 Task: Add Hot Italian Pork Sausage Links to the cart.
Action: Mouse pressed left at (16, 129)
Screenshot: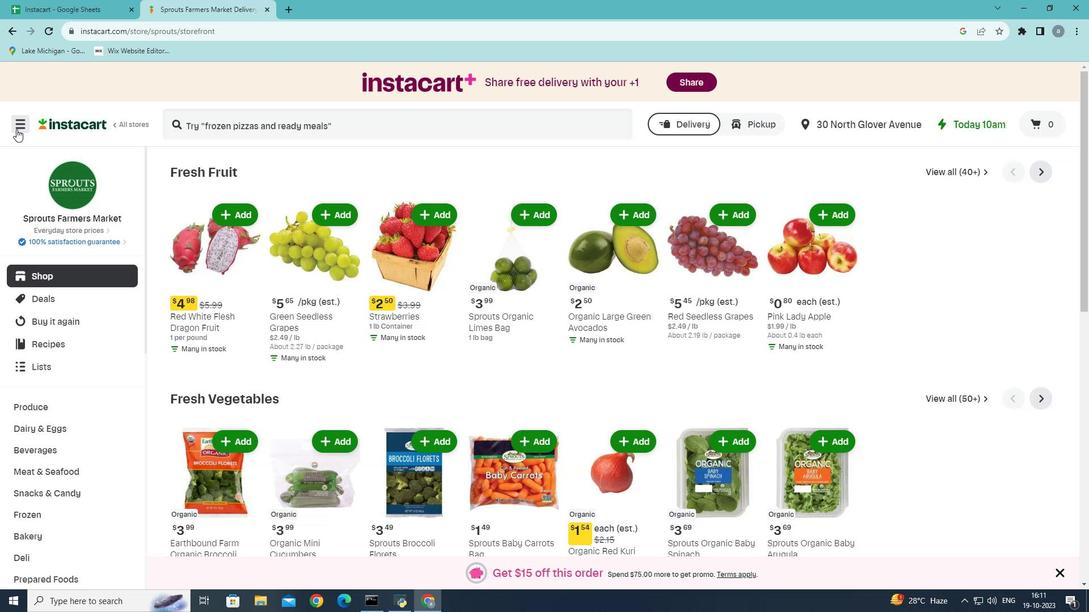 
Action: Mouse moved to (55, 327)
Screenshot: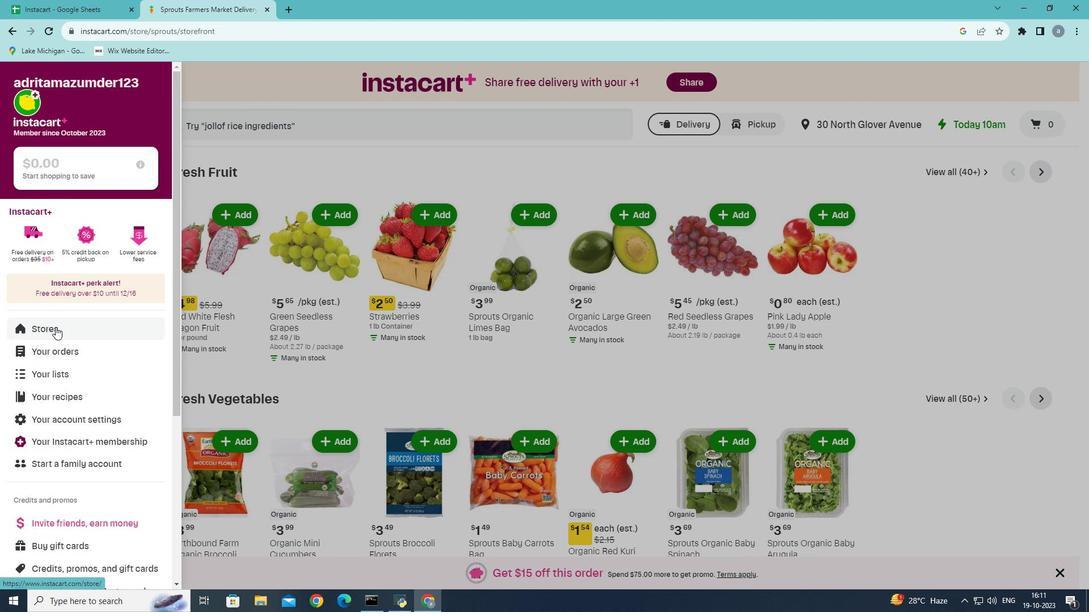 
Action: Mouse pressed left at (55, 327)
Screenshot: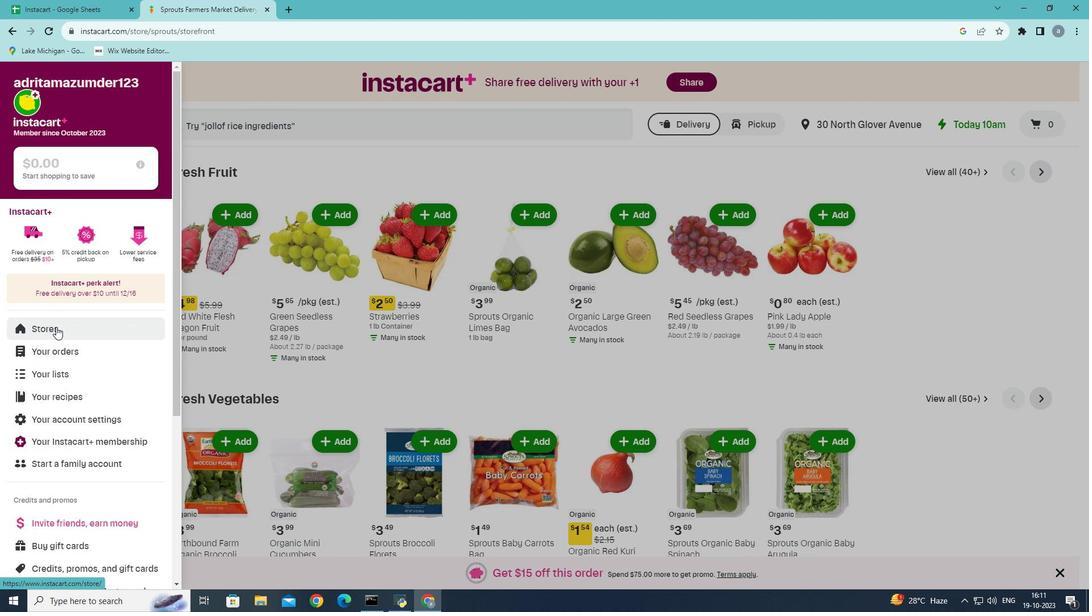 
Action: Mouse moved to (272, 125)
Screenshot: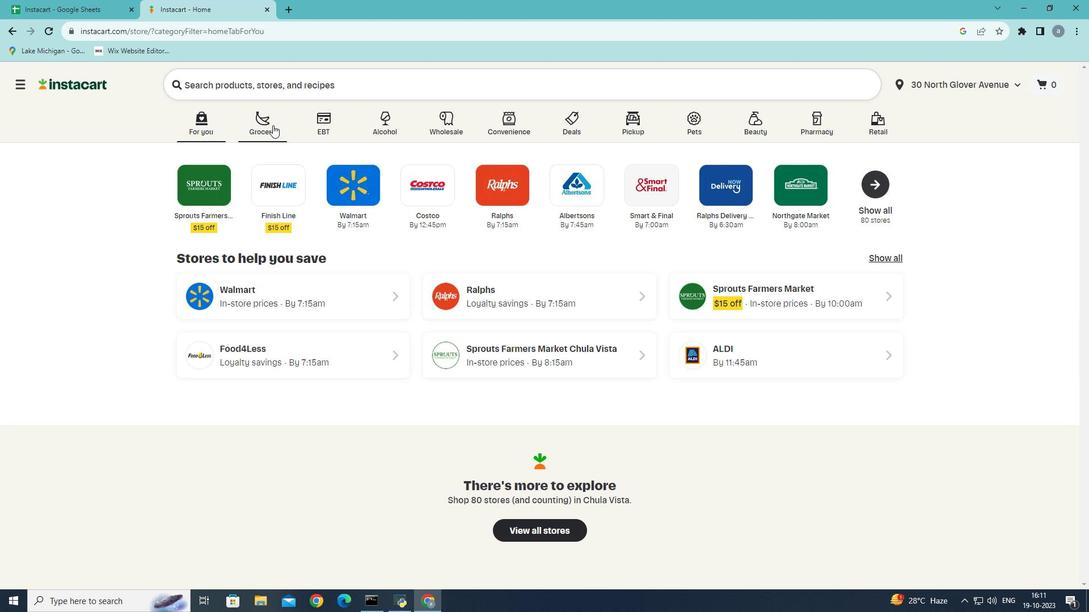 
Action: Mouse pressed left at (272, 125)
Screenshot: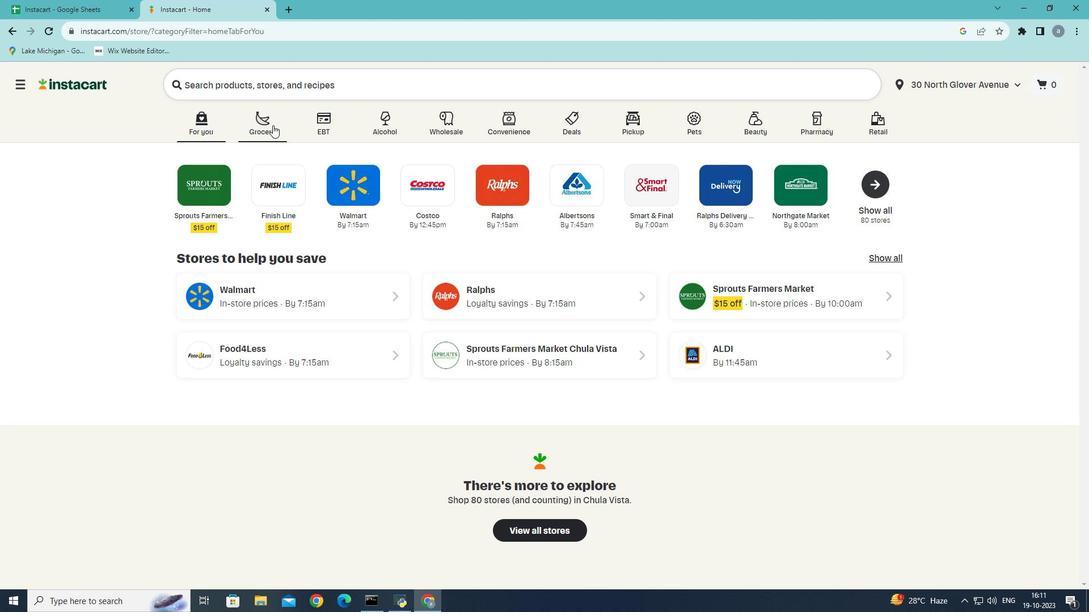 
Action: Mouse moved to (262, 337)
Screenshot: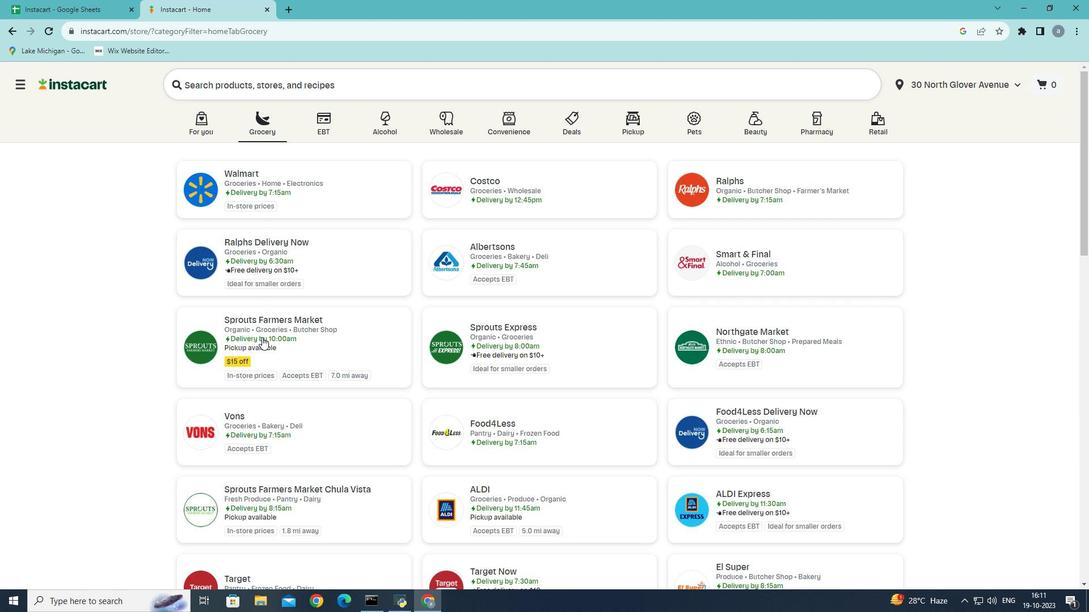 
Action: Mouse pressed left at (262, 337)
Screenshot: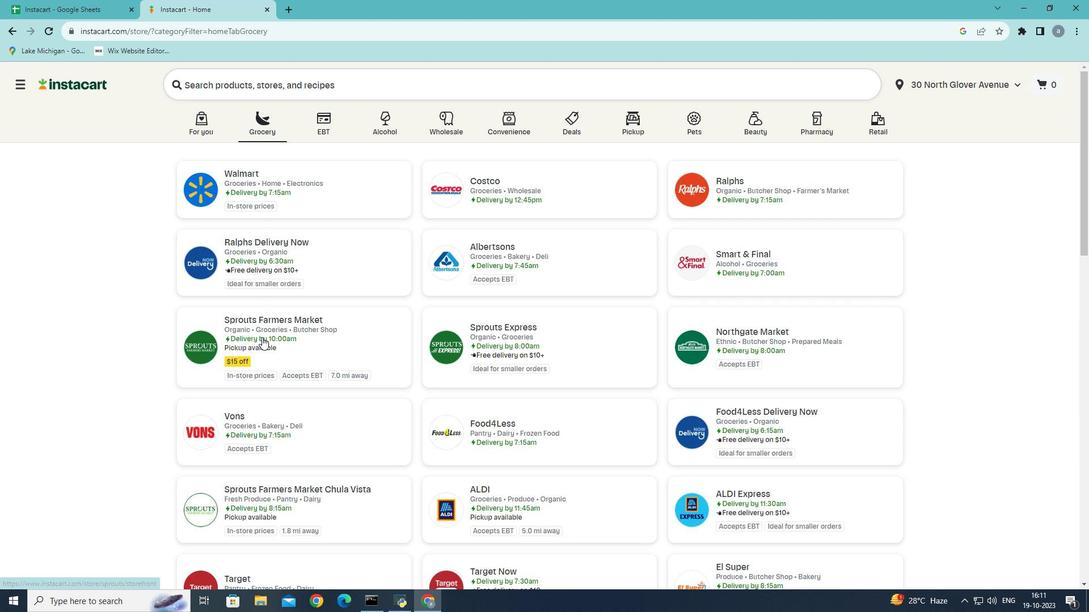 
Action: Mouse moved to (45, 471)
Screenshot: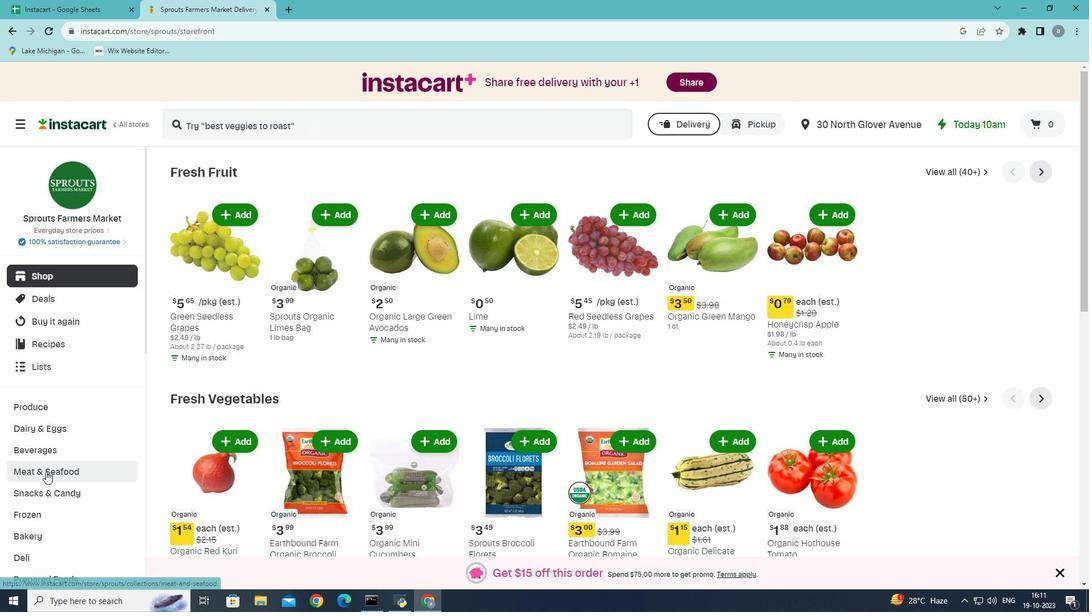 
Action: Mouse pressed left at (45, 471)
Screenshot: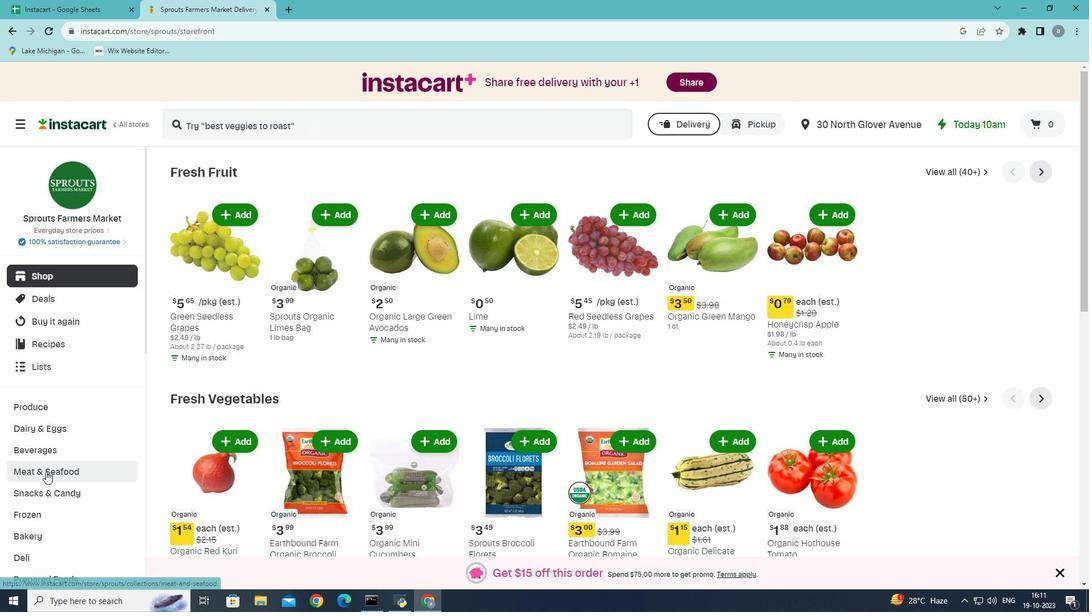 
Action: Mouse moved to (574, 201)
Screenshot: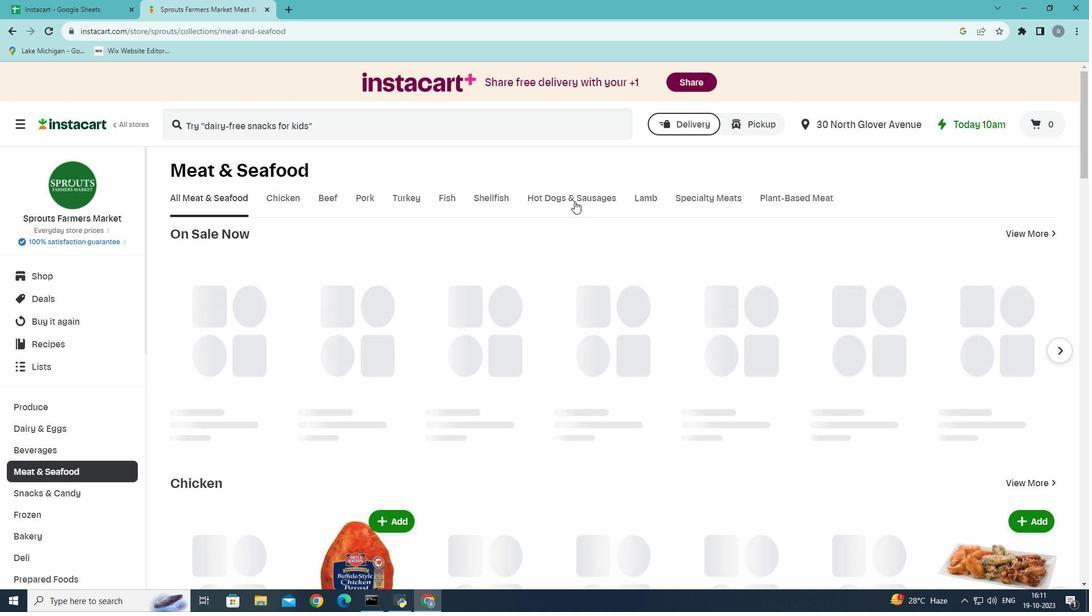 
Action: Mouse pressed left at (574, 201)
Screenshot: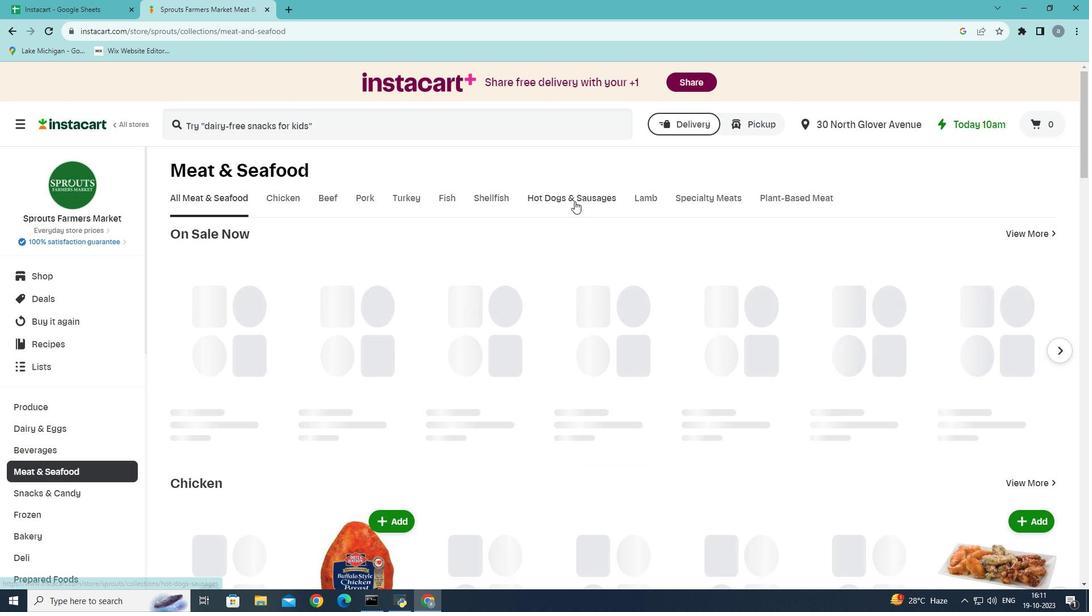 
Action: Mouse moved to (260, 250)
Screenshot: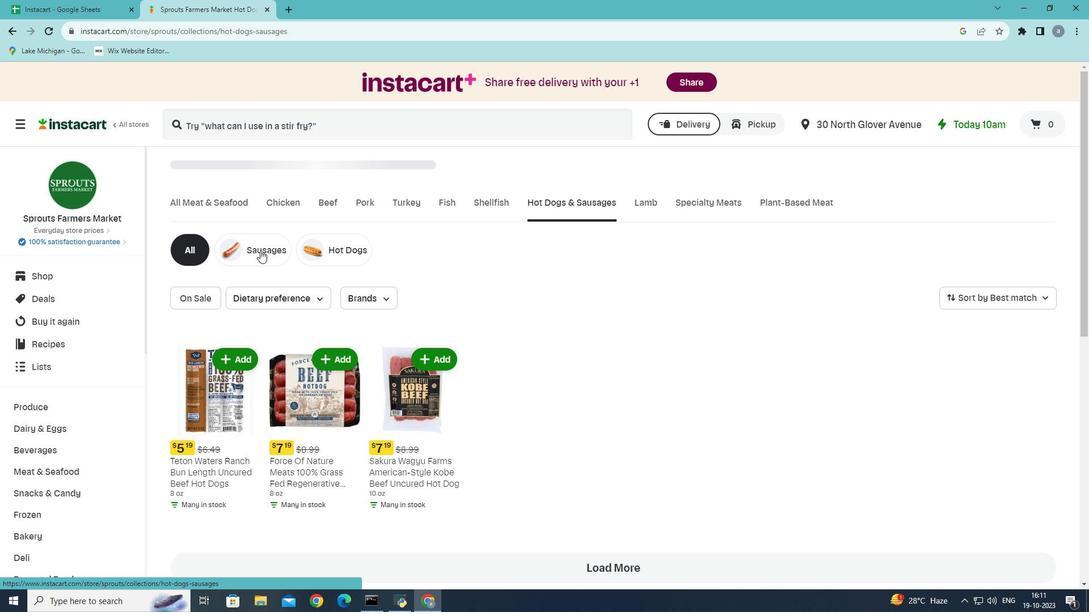 
Action: Mouse pressed left at (260, 250)
Screenshot: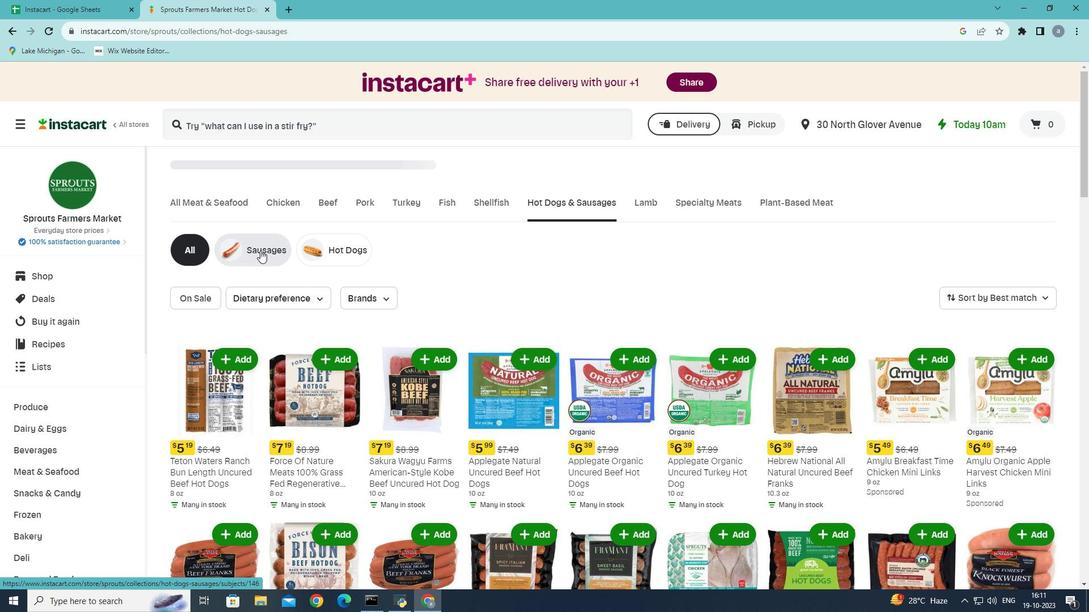 
Action: Mouse moved to (728, 465)
Screenshot: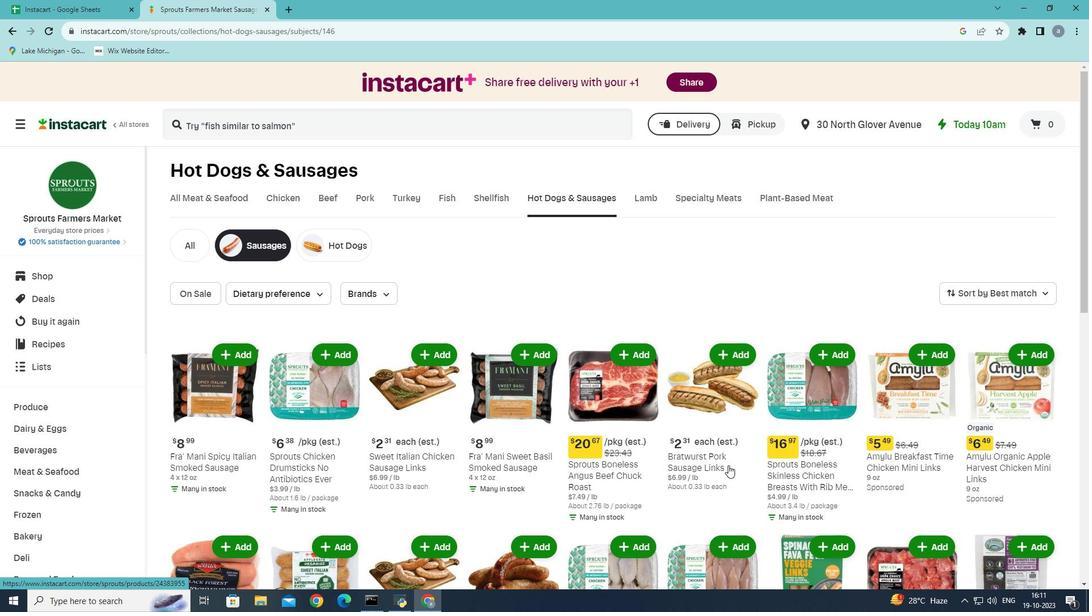 
Action: Mouse scrolled (728, 465) with delta (0, 0)
Screenshot: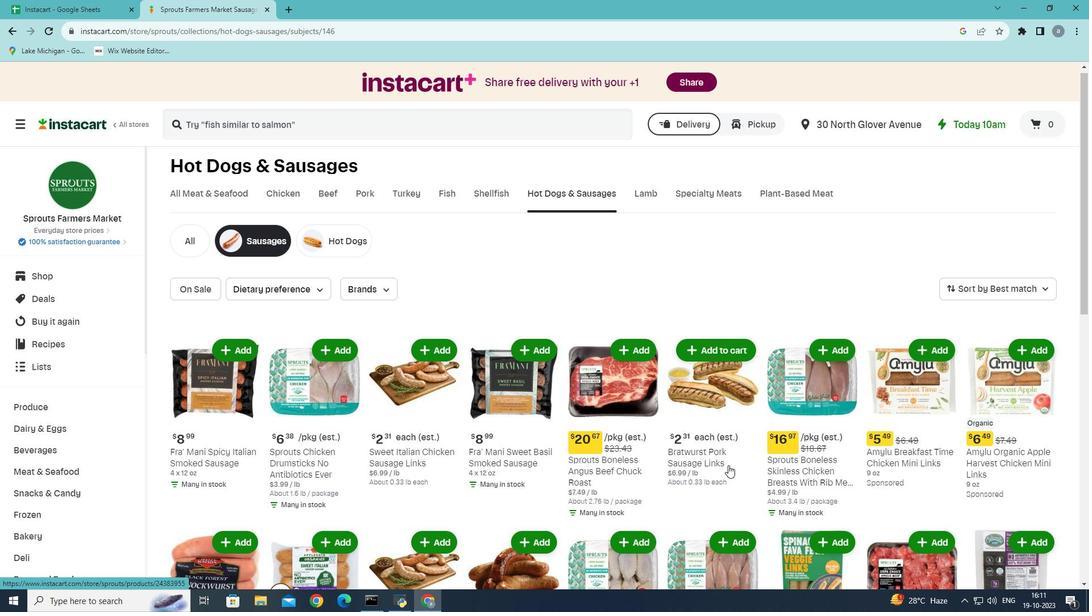 
Action: Mouse scrolled (728, 465) with delta (0, 0)
Screenshot: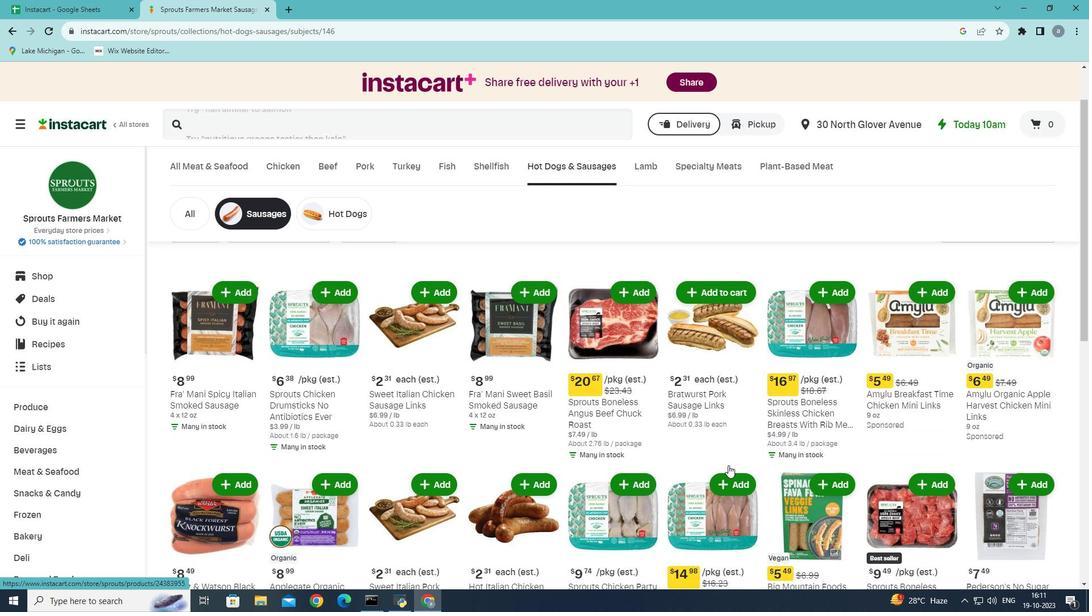 
Action: Mouse scrolled (728, 465) with delta (0, 0)
Screenshot: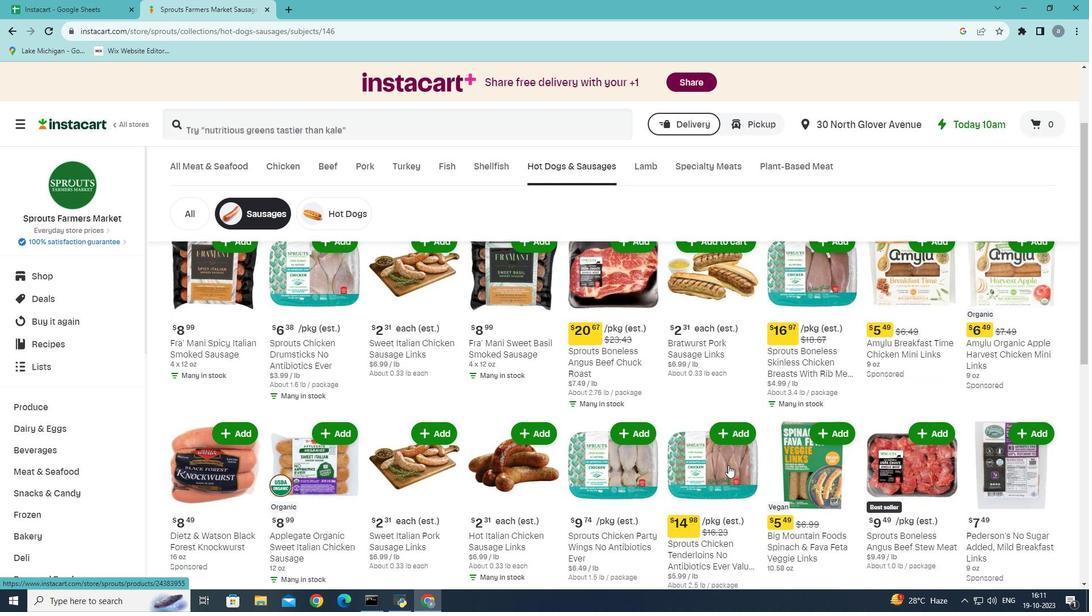 
Action: Mouse moved to (730, 465)
Screenshot: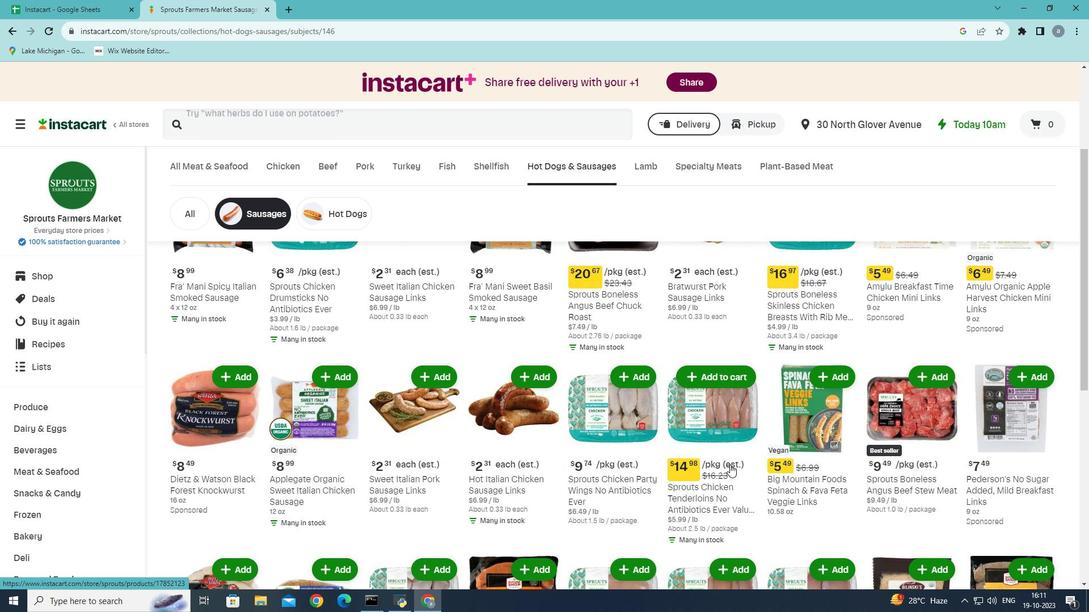 
Action: Mouse scrolled (730, 464) with delta (0, 0)
Screenshot: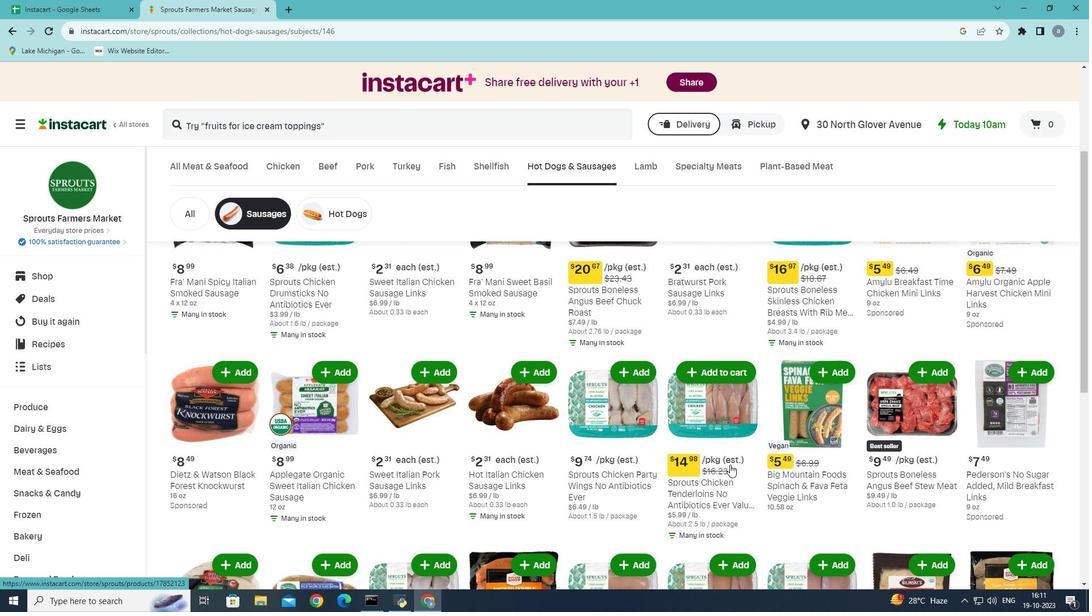 
Action: Mouse moved to (735, 461)
Screenshot: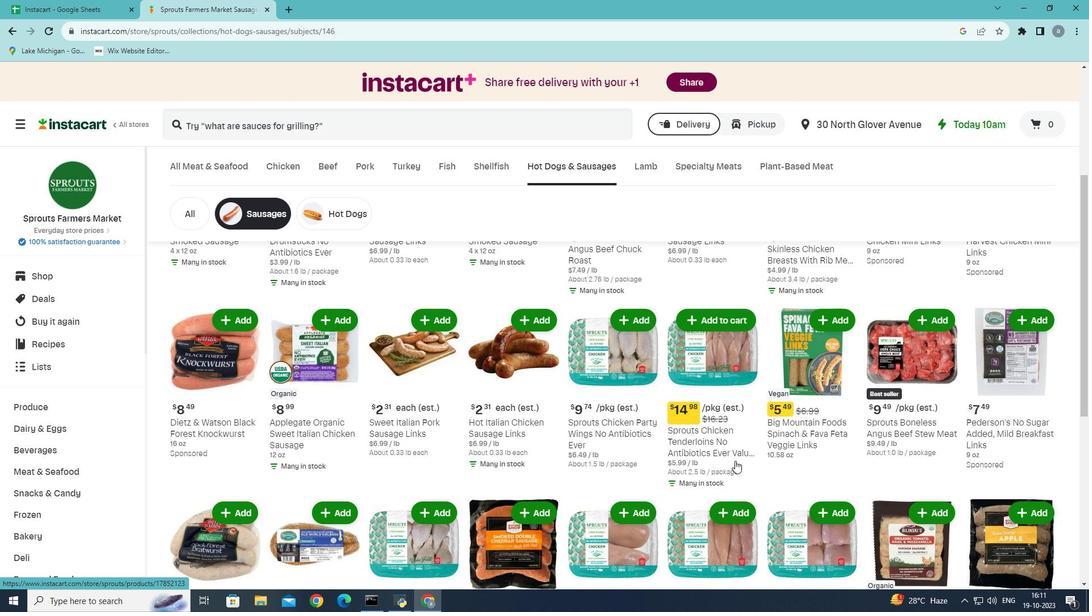 
Action: Mouse scrolled (735, 460) with delta (0, 0)
Screenshot: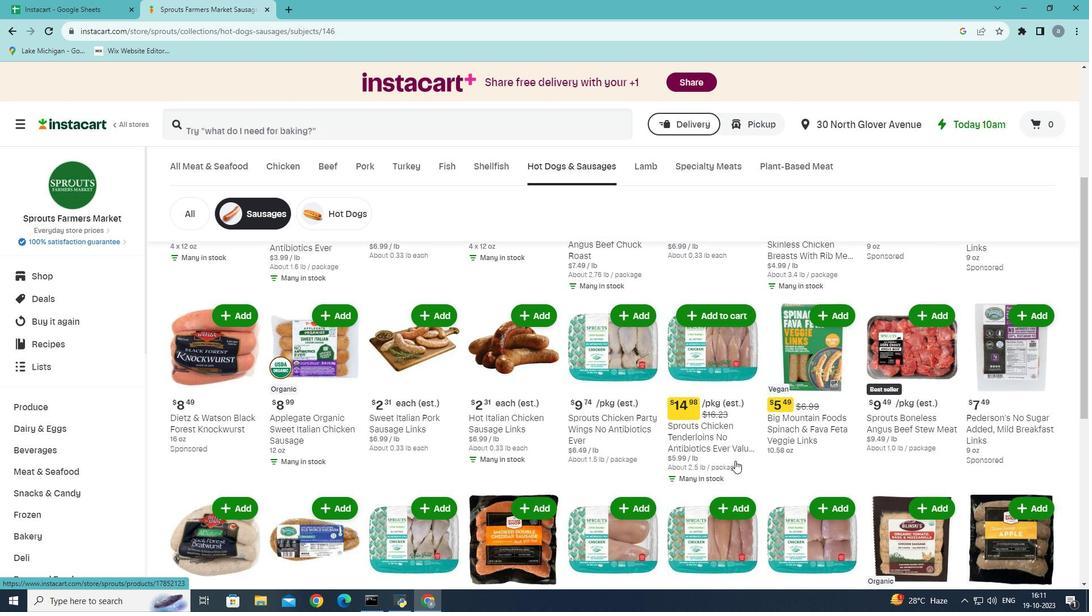 
Action: Mouse scrolled (735, 460) with delta (0, 0)
Screenshot: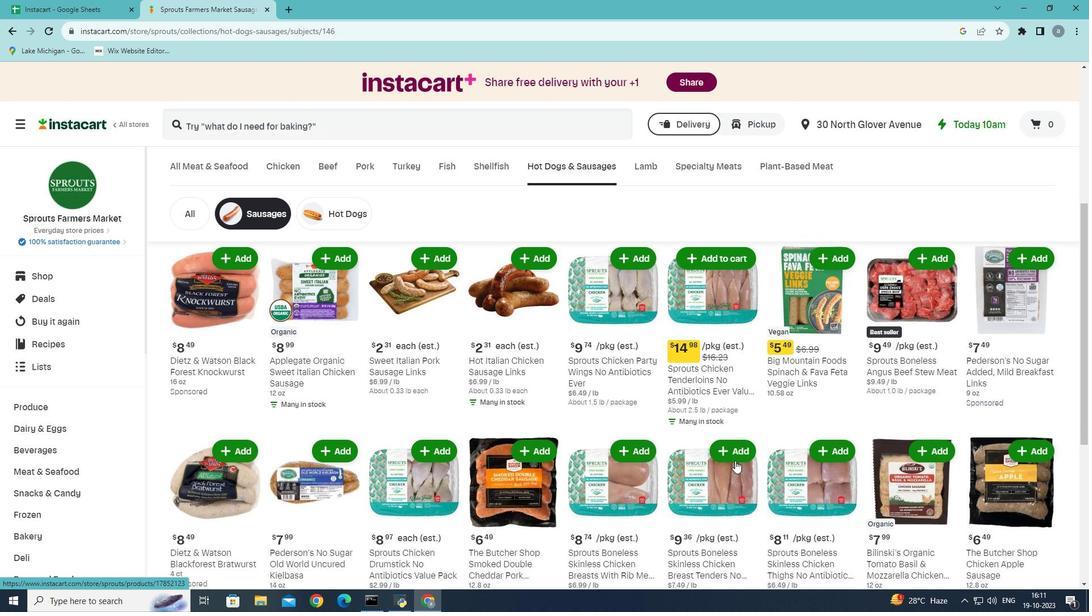 
Action: Mouse scrolled (735, 460) with delta (0, 0)
Screenshot: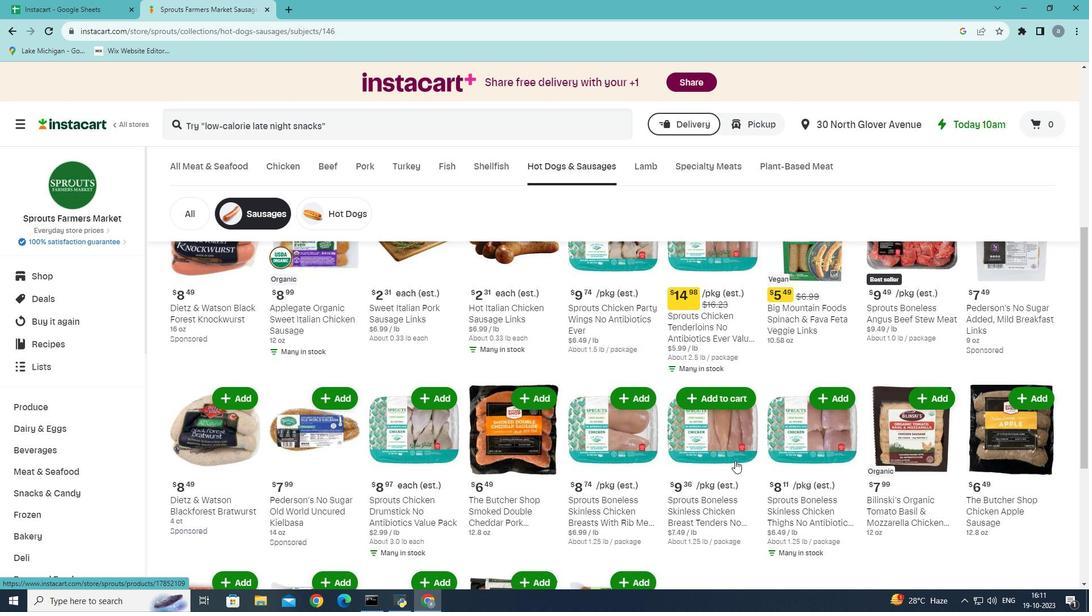 
Action: Mouse scrolled (735, 460) with delta (0, 0)
Screenshot: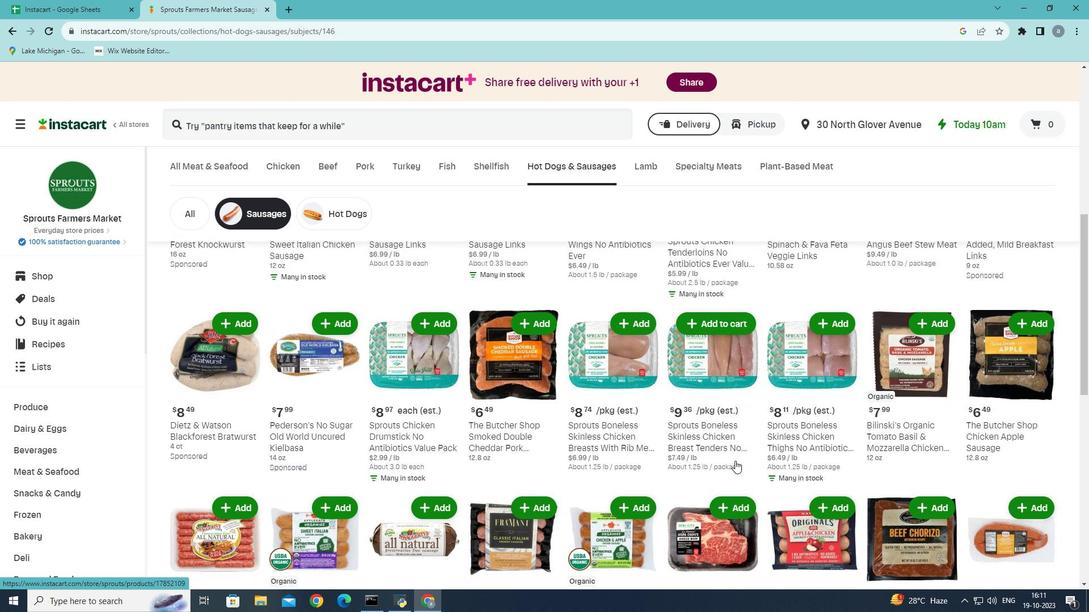
Action: Mouse scrolled (735, 460) with delta (0, 0)
Screenshot: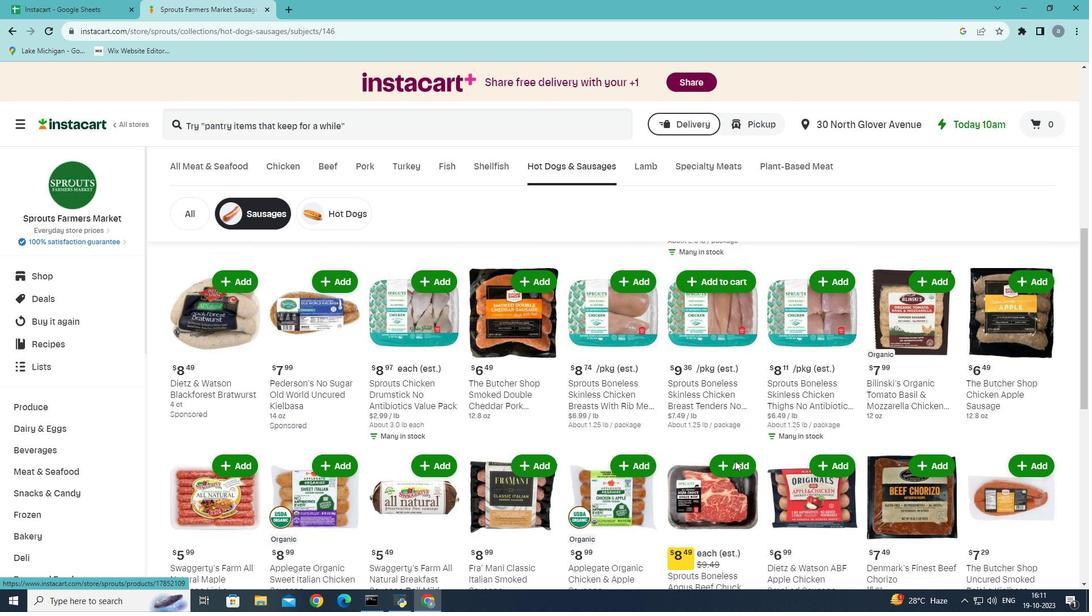 
Action: Mouse scrolled (735, 460) with delta (0, 0)
Screenshot: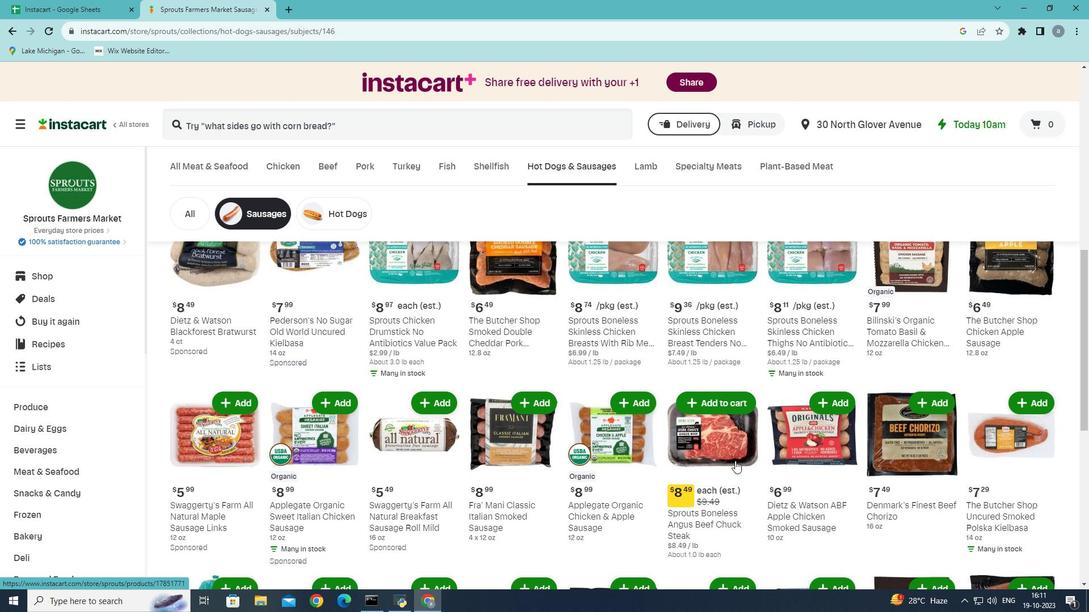 
Action: Mouse moved to (735, 460)
Screenshot: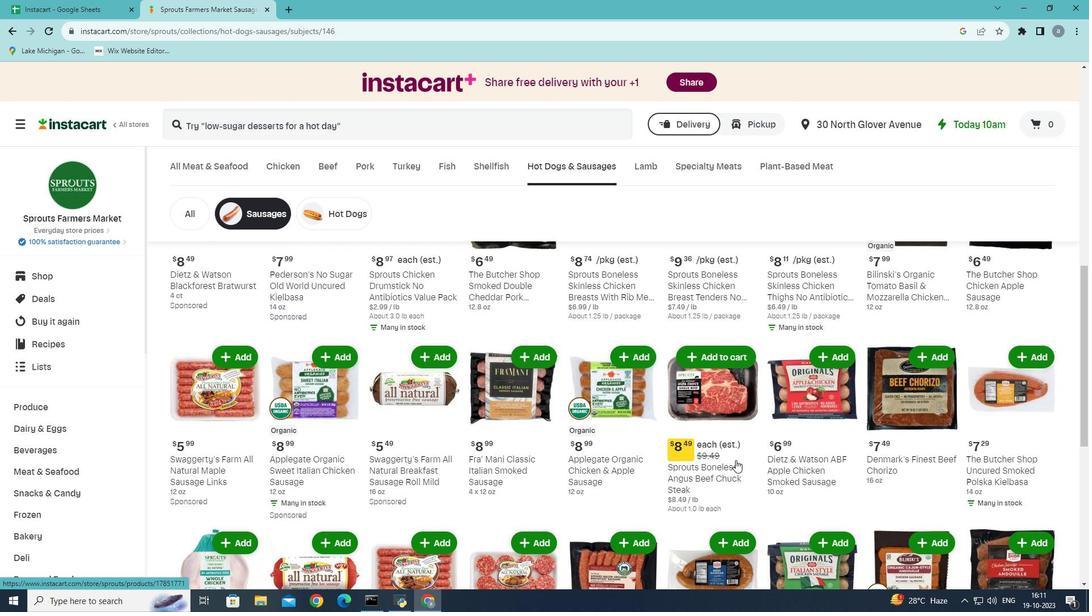 
Action: Mouse scrolled (735, 460) with delta (0, 0)
Screenshot: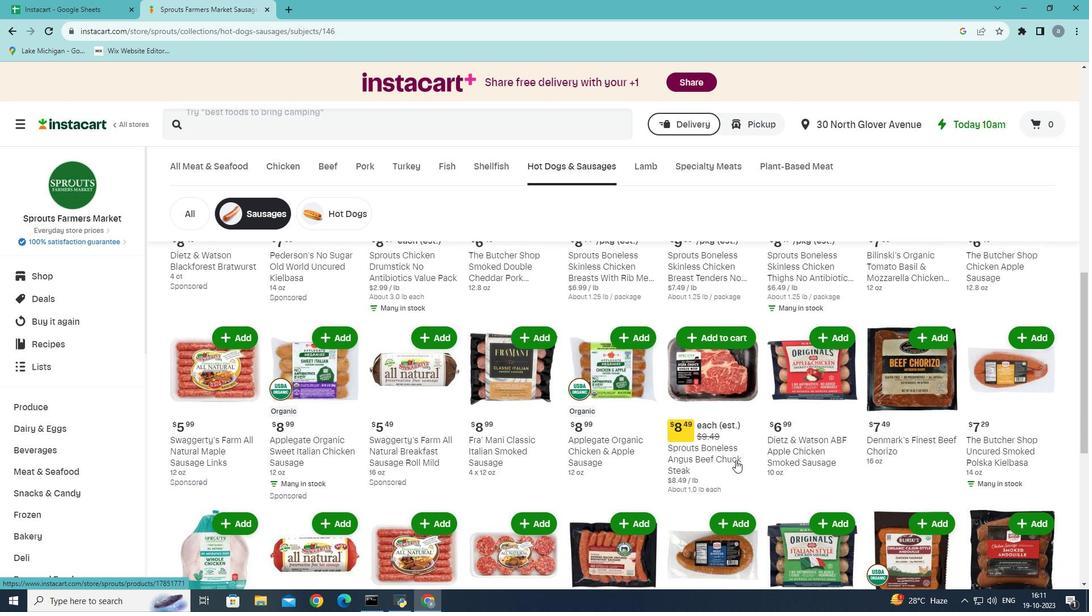 
Action: Mouse scrolled (735, 460) with delta (0, 0)
Screenshot: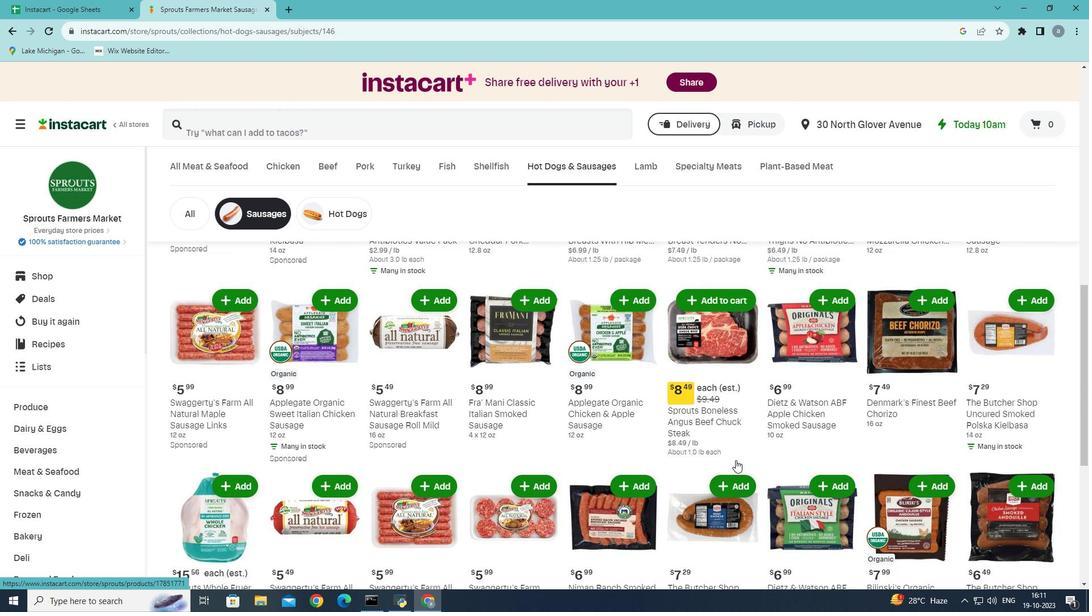 
Action: Mouse scrolled (735, 460) with delta (0, 0)
Screenshot: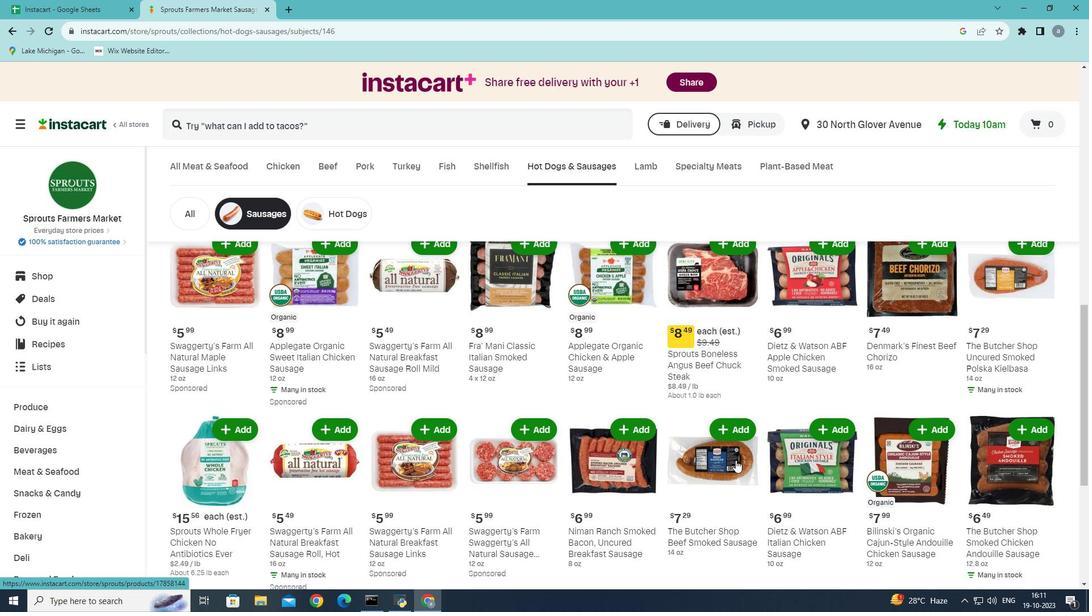 
Action: Mouse scrolled (735, 460) with delta (0, 0)
Screenshot: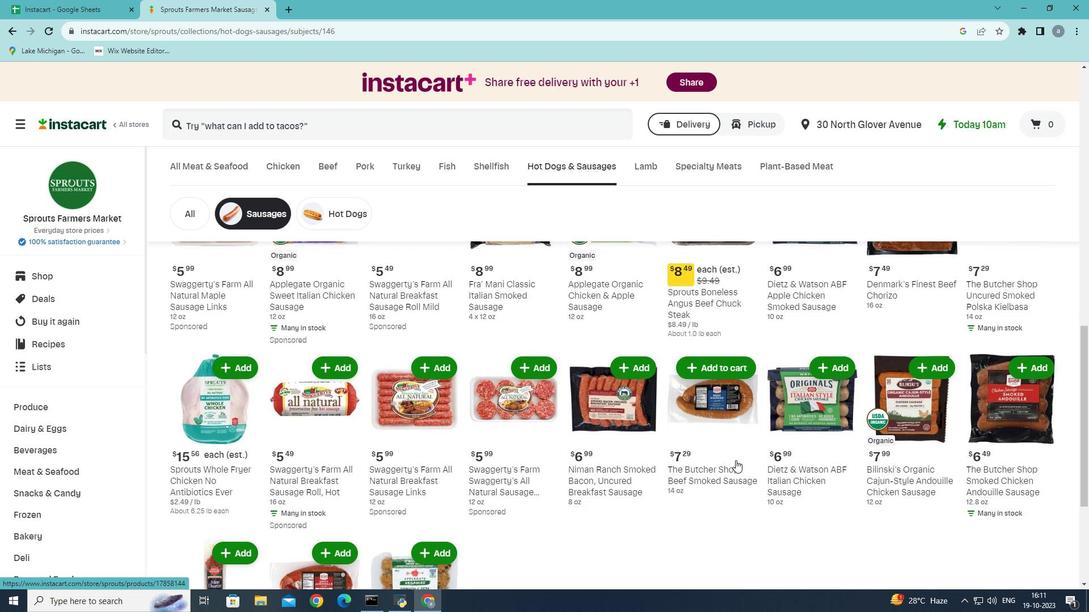 
Action: Mouse scrolled (735, 460) with delta (0, 0)
Screenshot: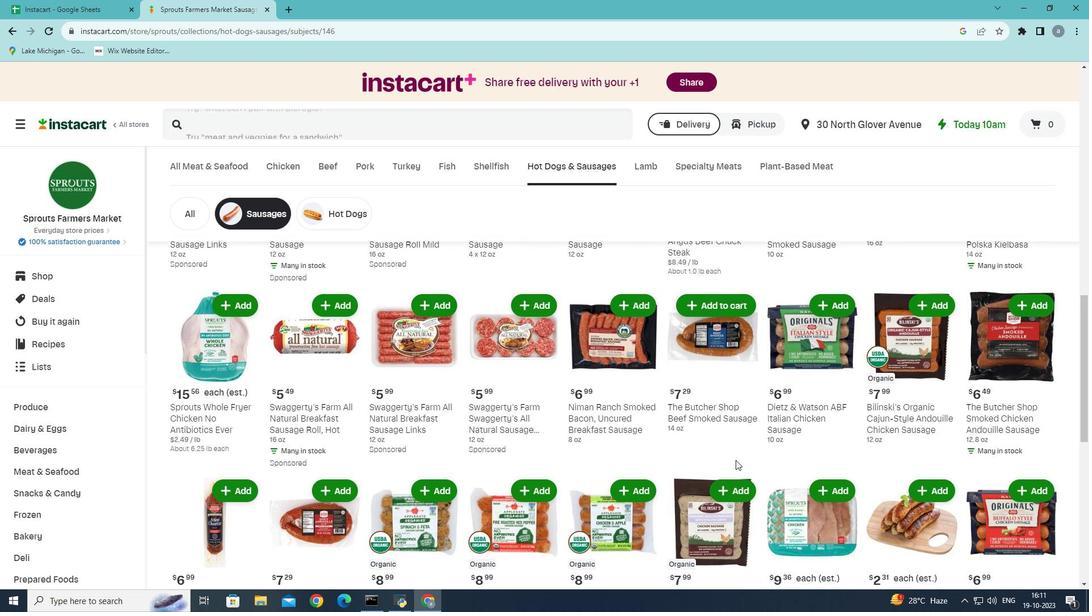 
Action: Mouse moved to (735, 459)
Screenshot: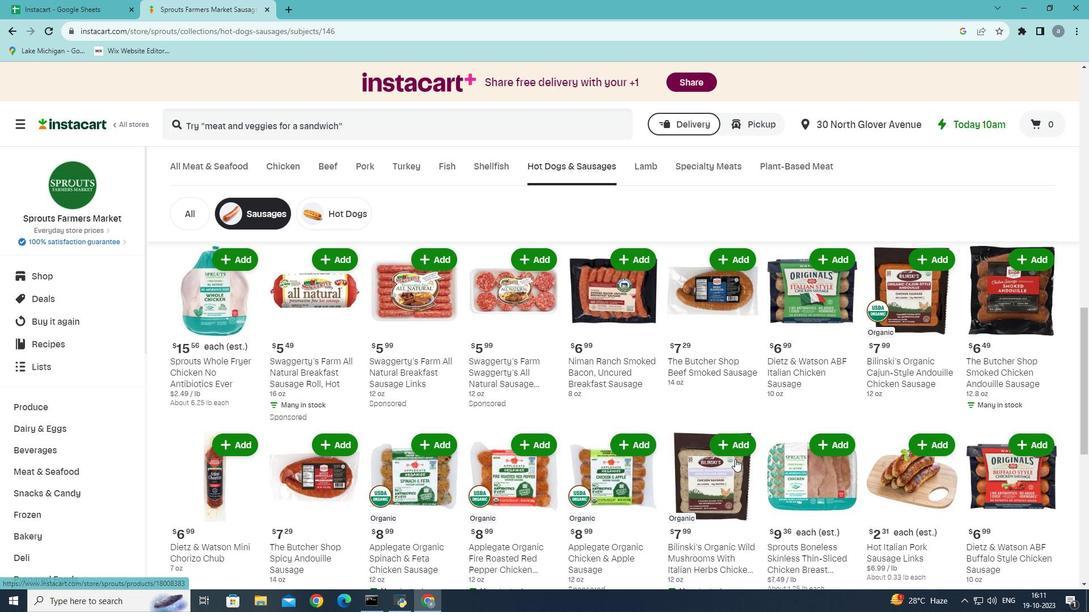 
Action: Mouse scrolled (735, 458) with delta (0, 0)
Screenshot: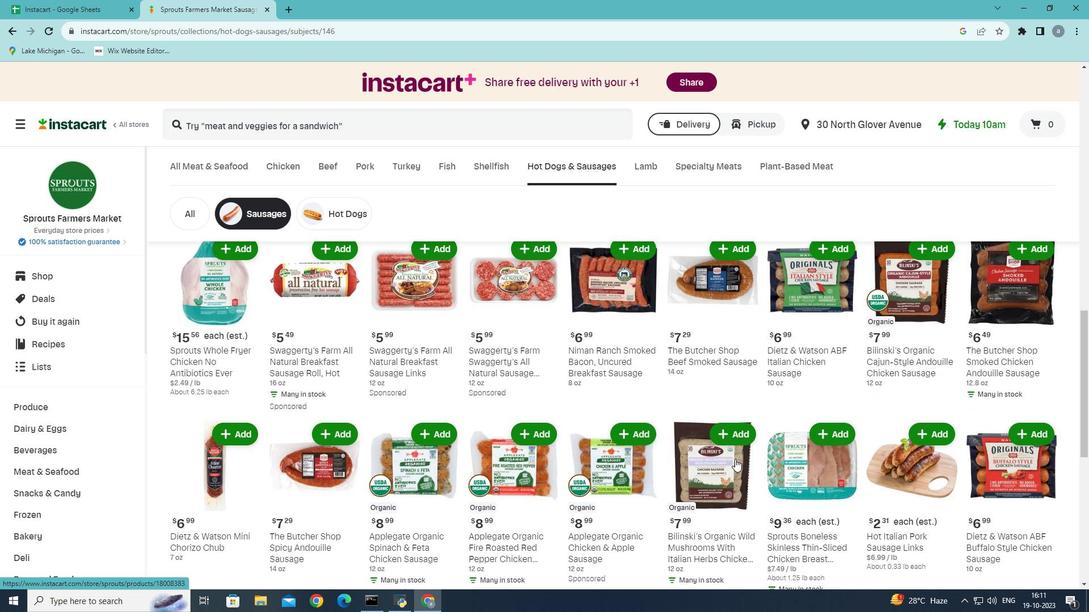 
Action: Mouse scrolled (735, 458) with delta (0, 0)
Screenshot: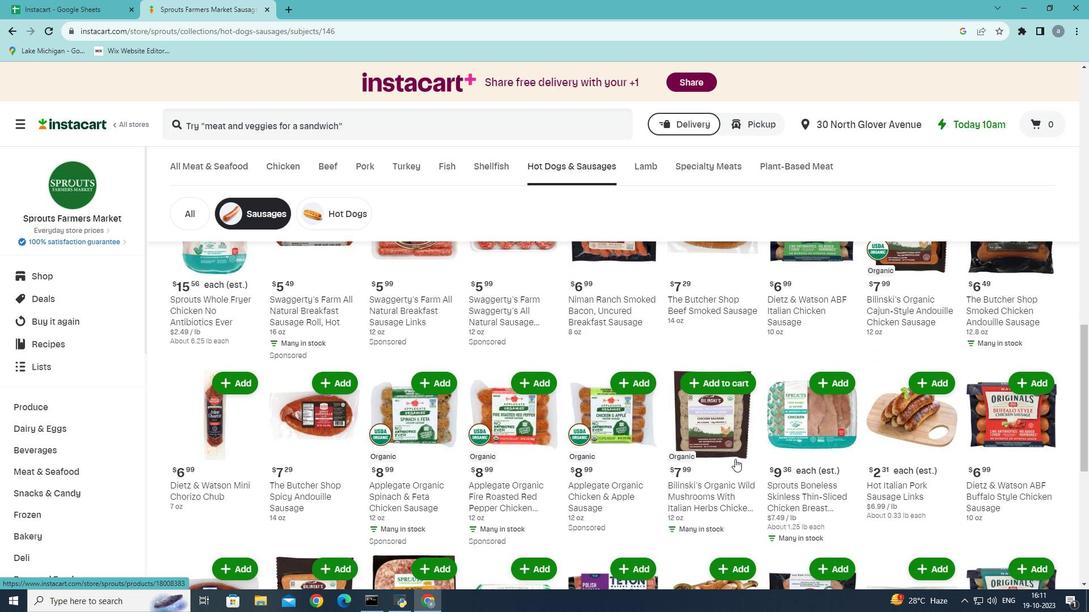 
Action: Mouse scrolled (735, 458) with delta (0, 0)
Screenshot: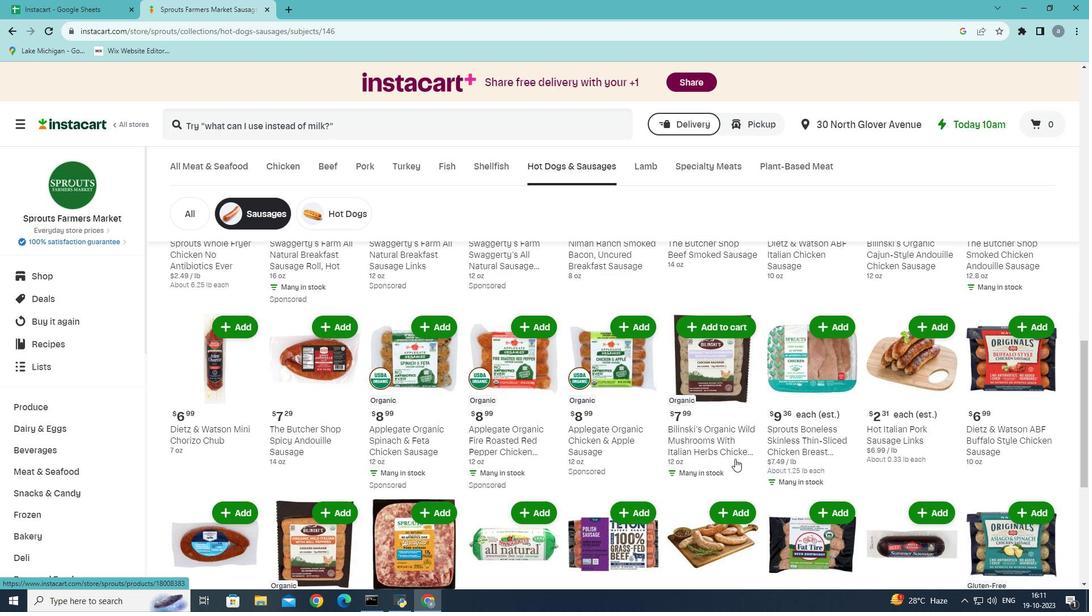 
Action: Mouse moved to (920, 274)
Screenshot: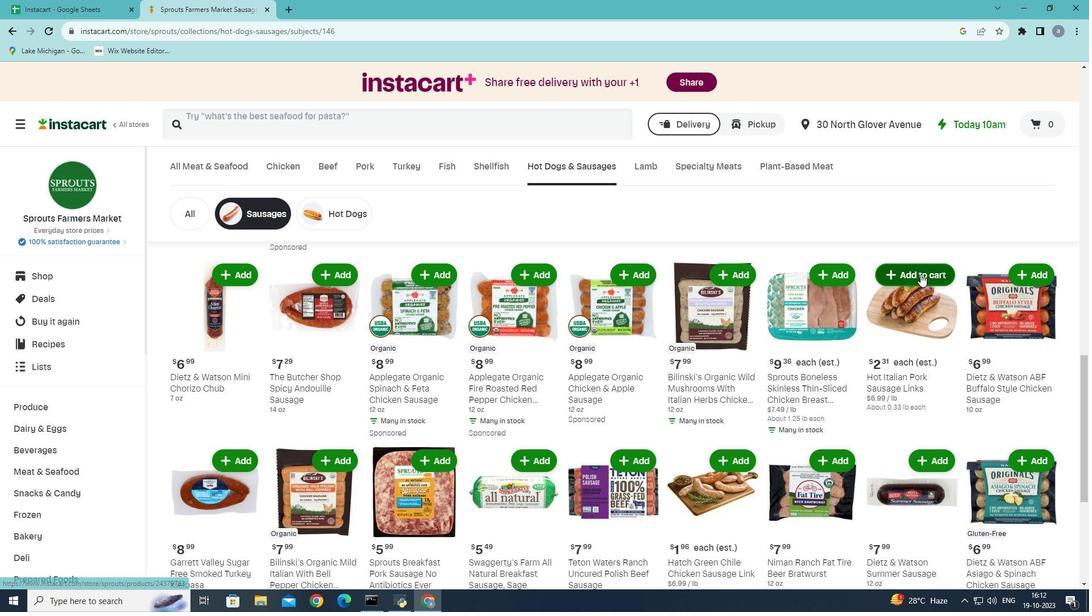 
Action: Mouse pressed left at (920, 274)
Screenshot: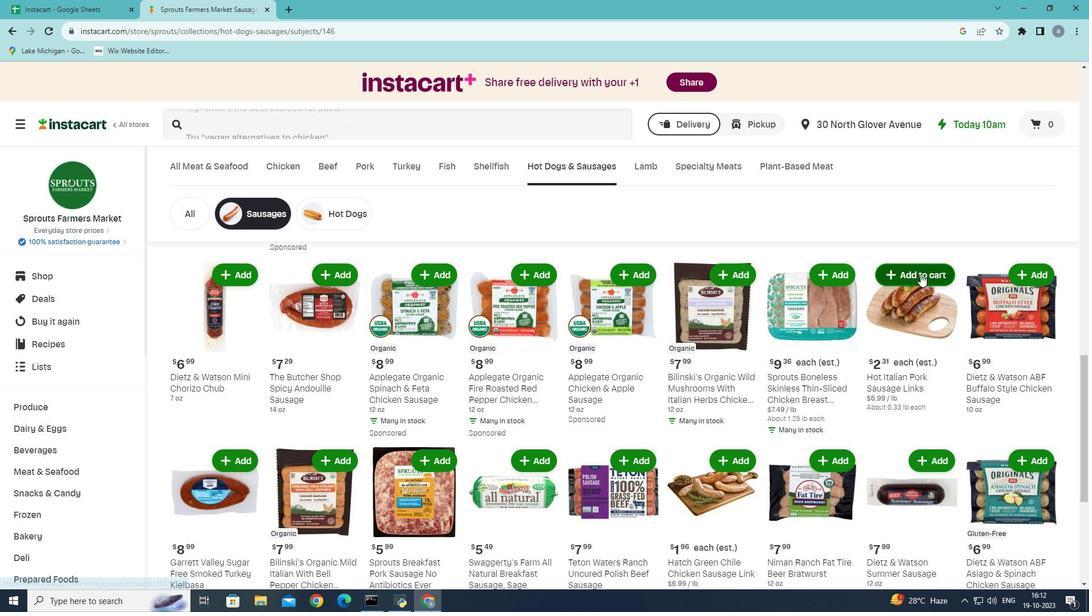 
Action: Mouse moved to (912, 283)
Screenshot: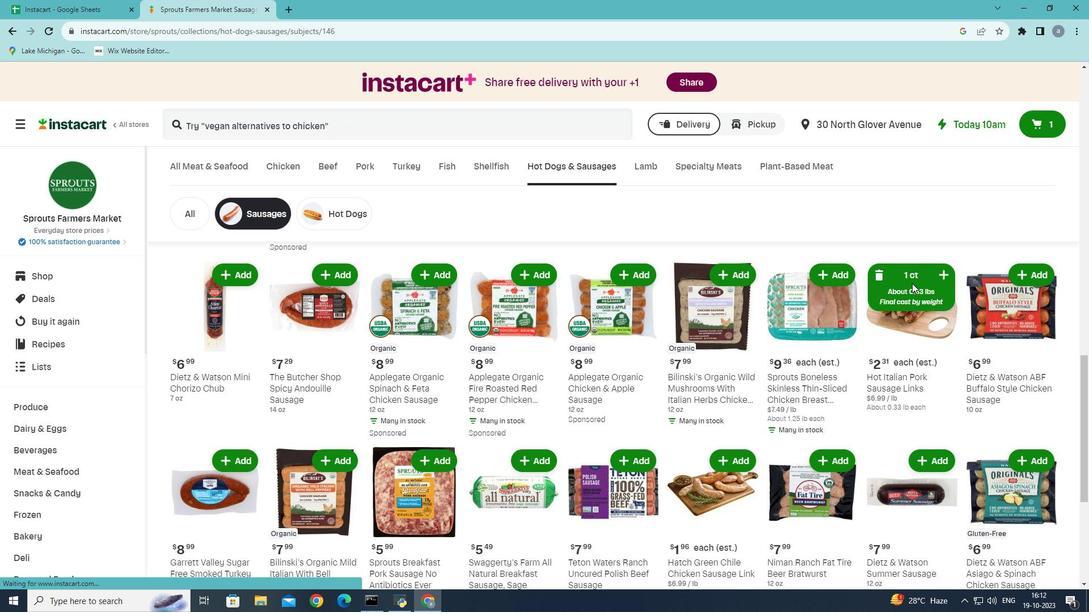 
